 Task: Select the option "Only Workspace admins" in board creation restrictions.
Action: Mouse moved to (121, 200)
Screenshot: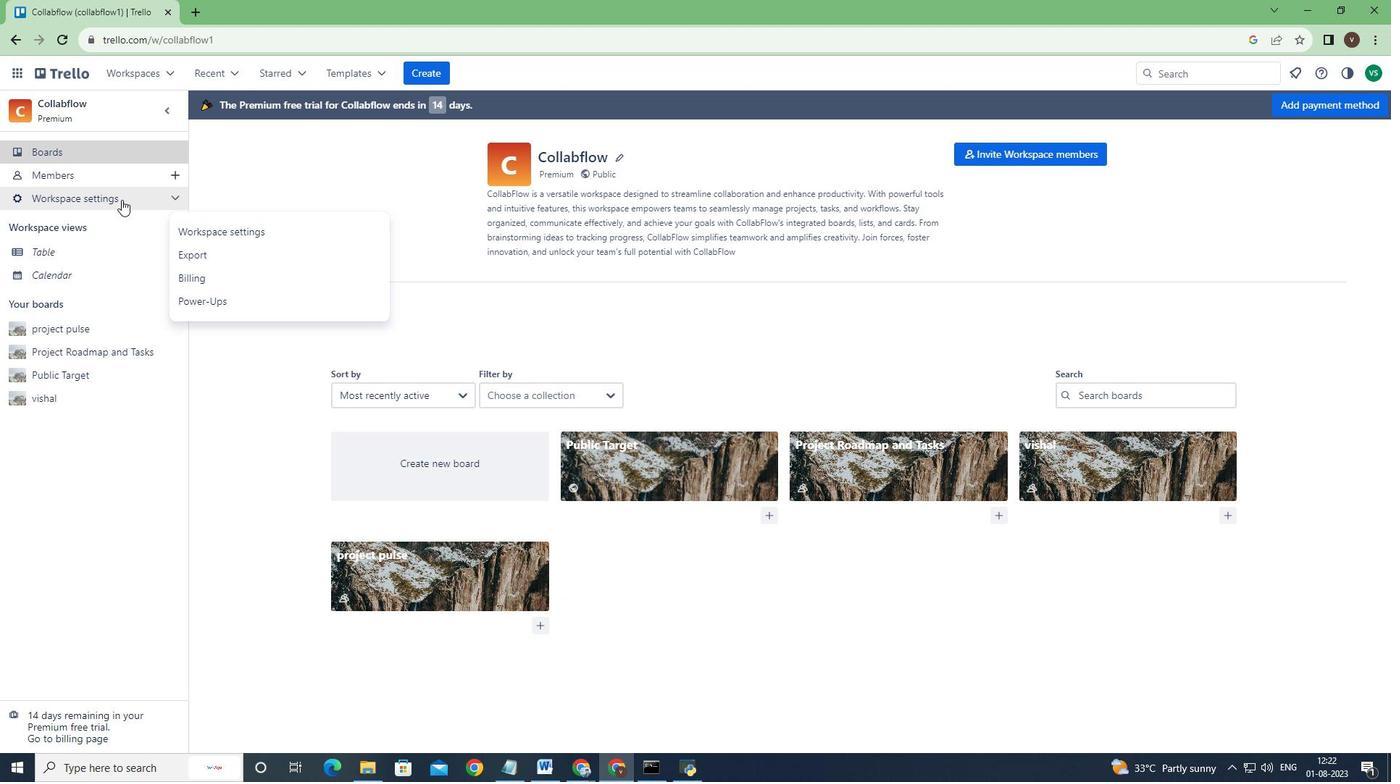 
Action: Mouse pressed left at (121, 200)
Screenshot: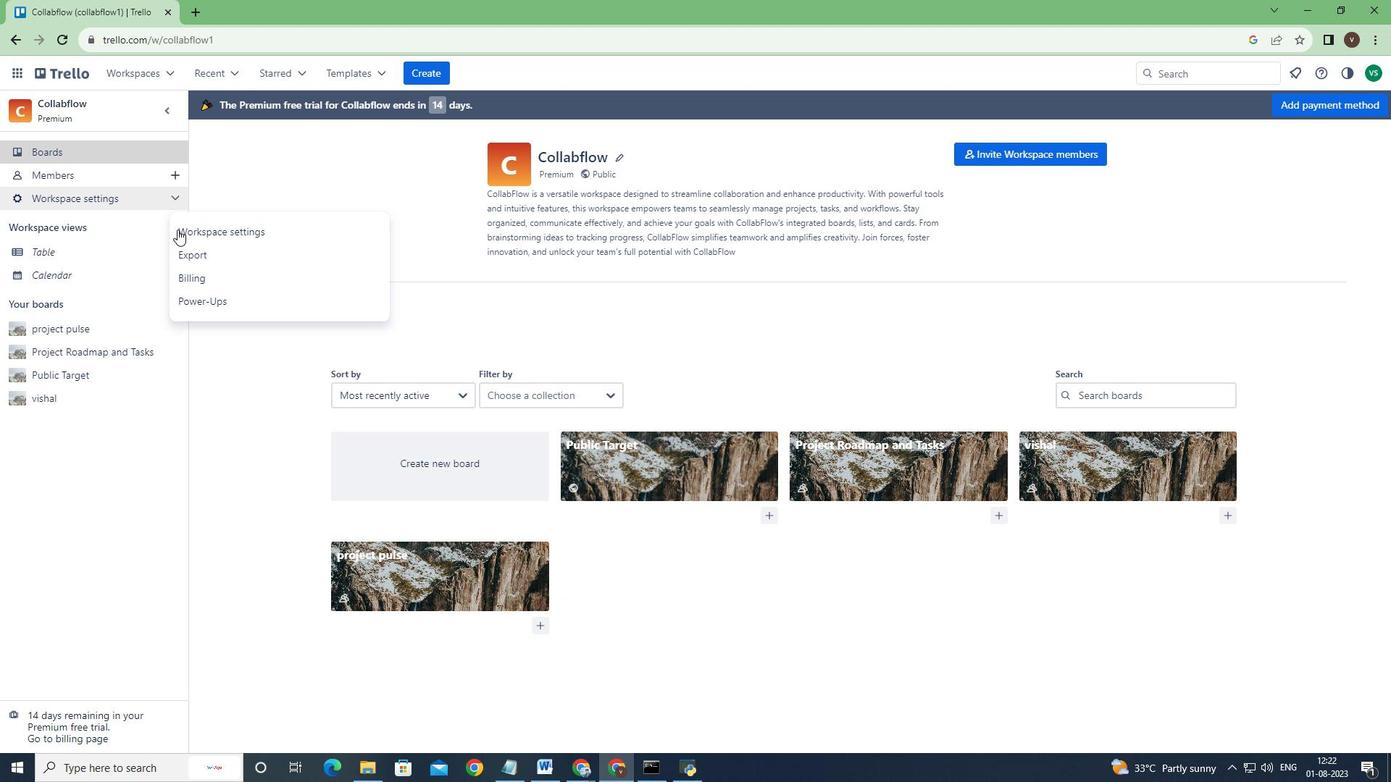 
Action: Mouse moved to (227, 233)
Screenshot: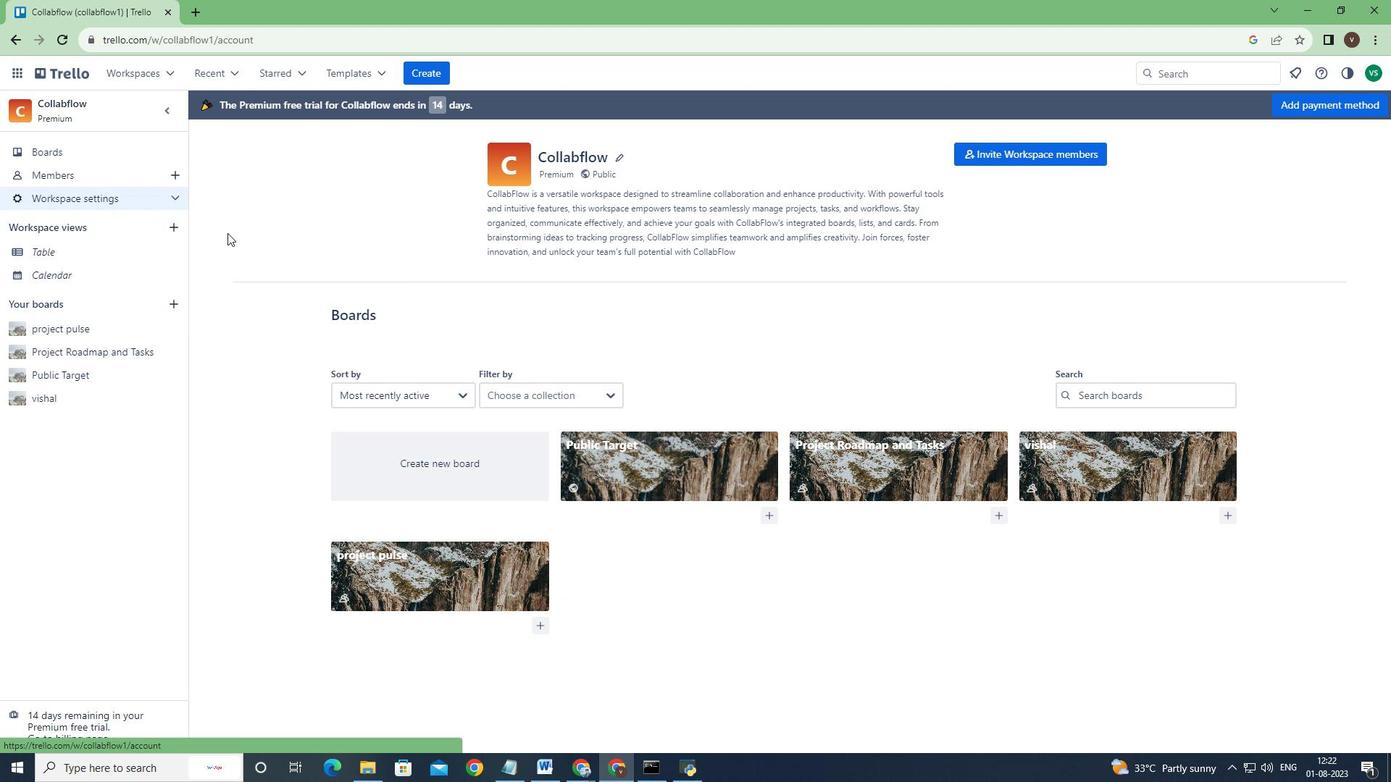 
Action: Mouse pressed left at (227, 233)
Screenshot: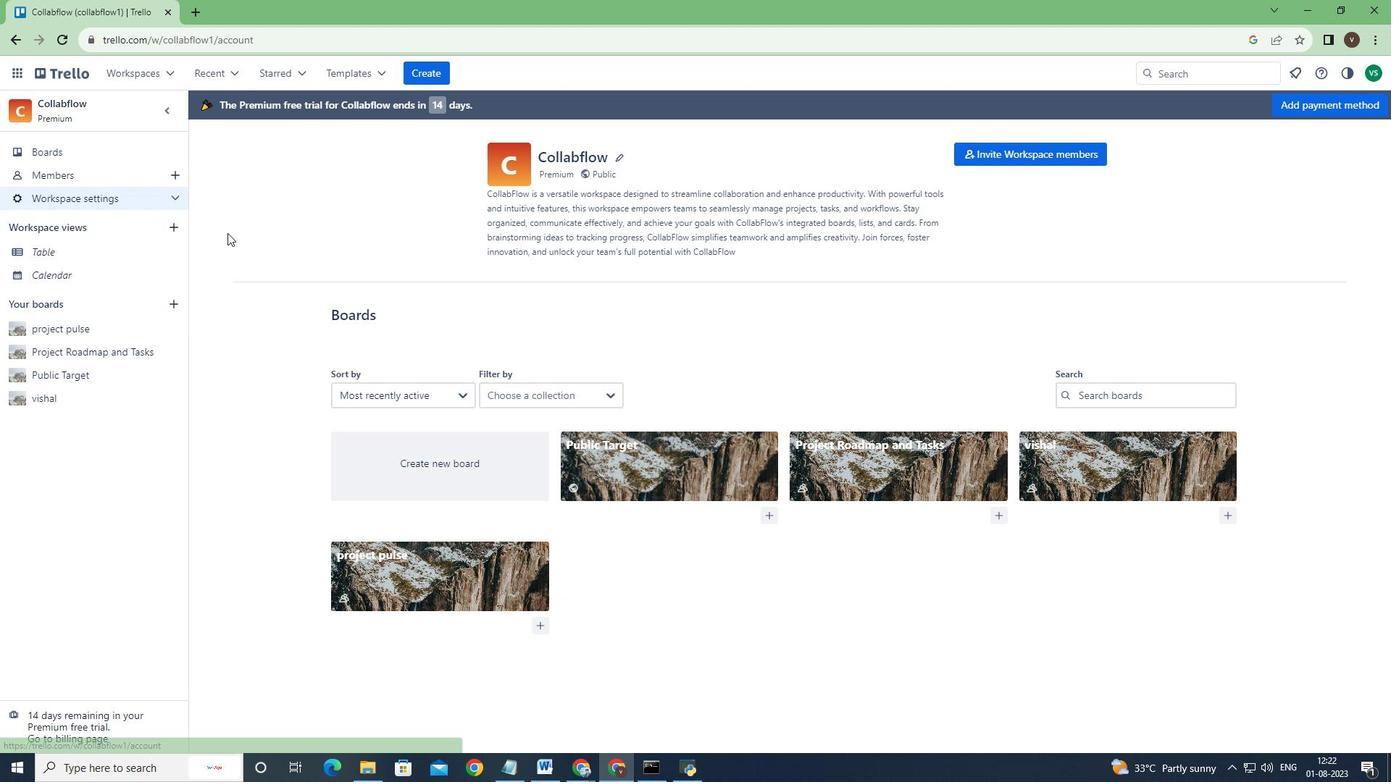 
Action: Mouse moved to (712, 499)
Screenshot: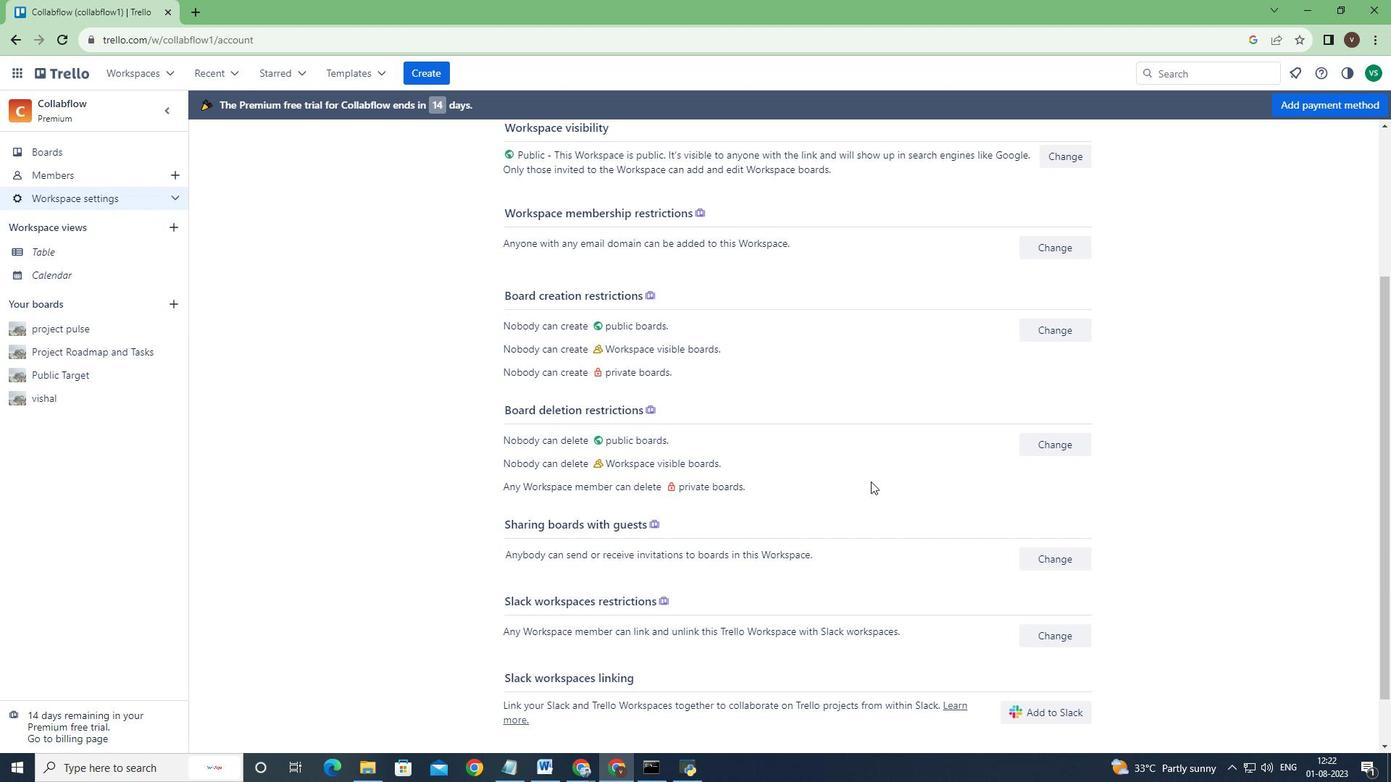 
Action: Mouse scrolled (712, 498) with delta (0, 0)
Screenshot: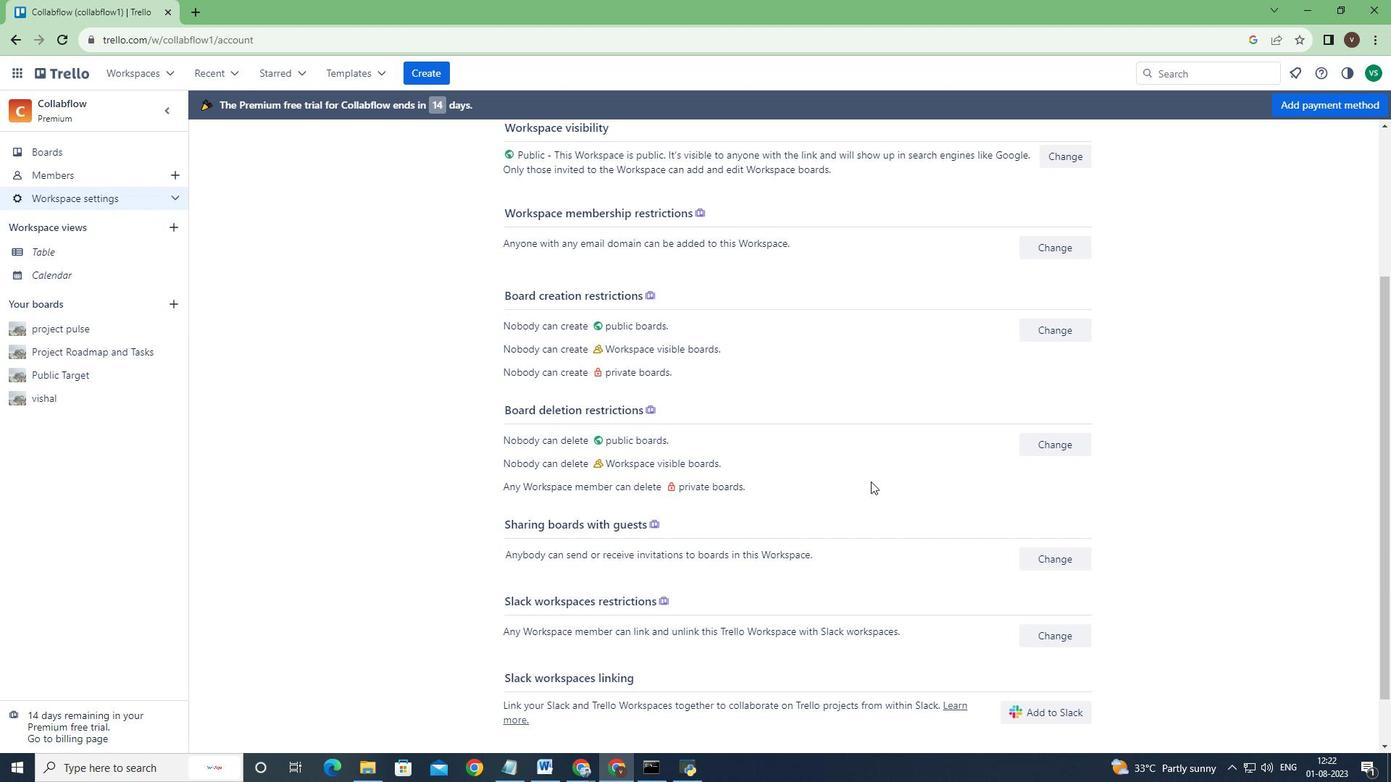 
Action: Mouse moved to (712, 501)
Screenshot: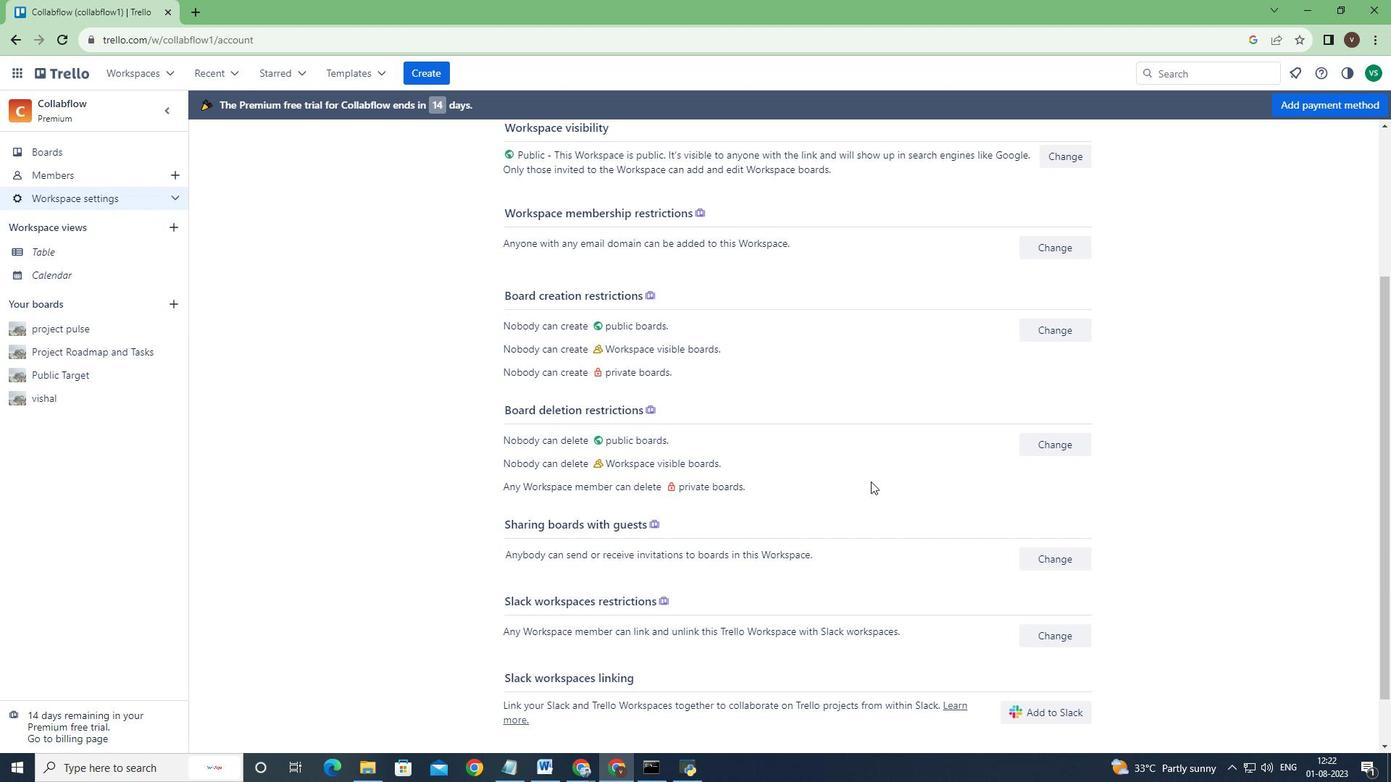 
Action: Mouse scrolled (712, 500) with delta (0, 0)
Screenshot: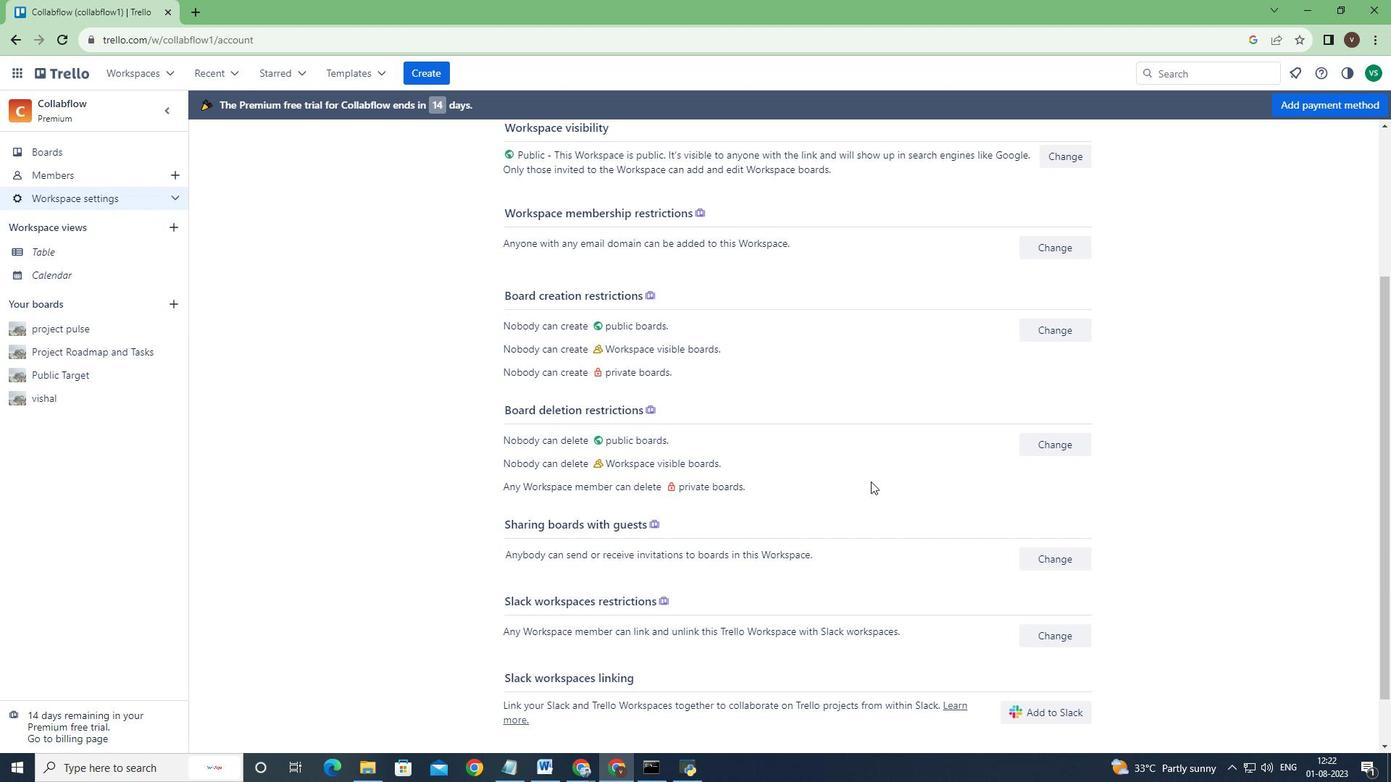 
Action: Mouse scrolled (712, 500) with delta (0, 0)
Screenshot: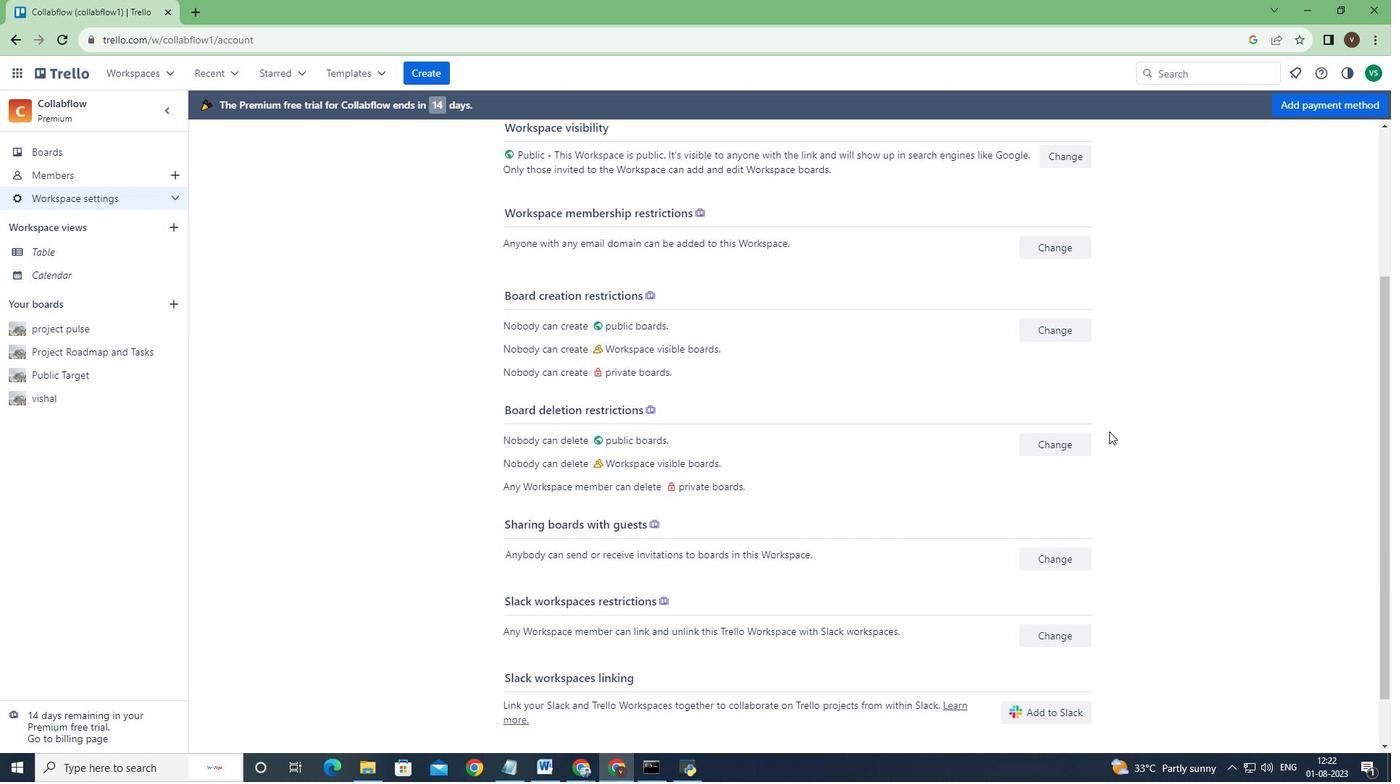 
Action: Mouse moved to (1054, 440)
Screenshot: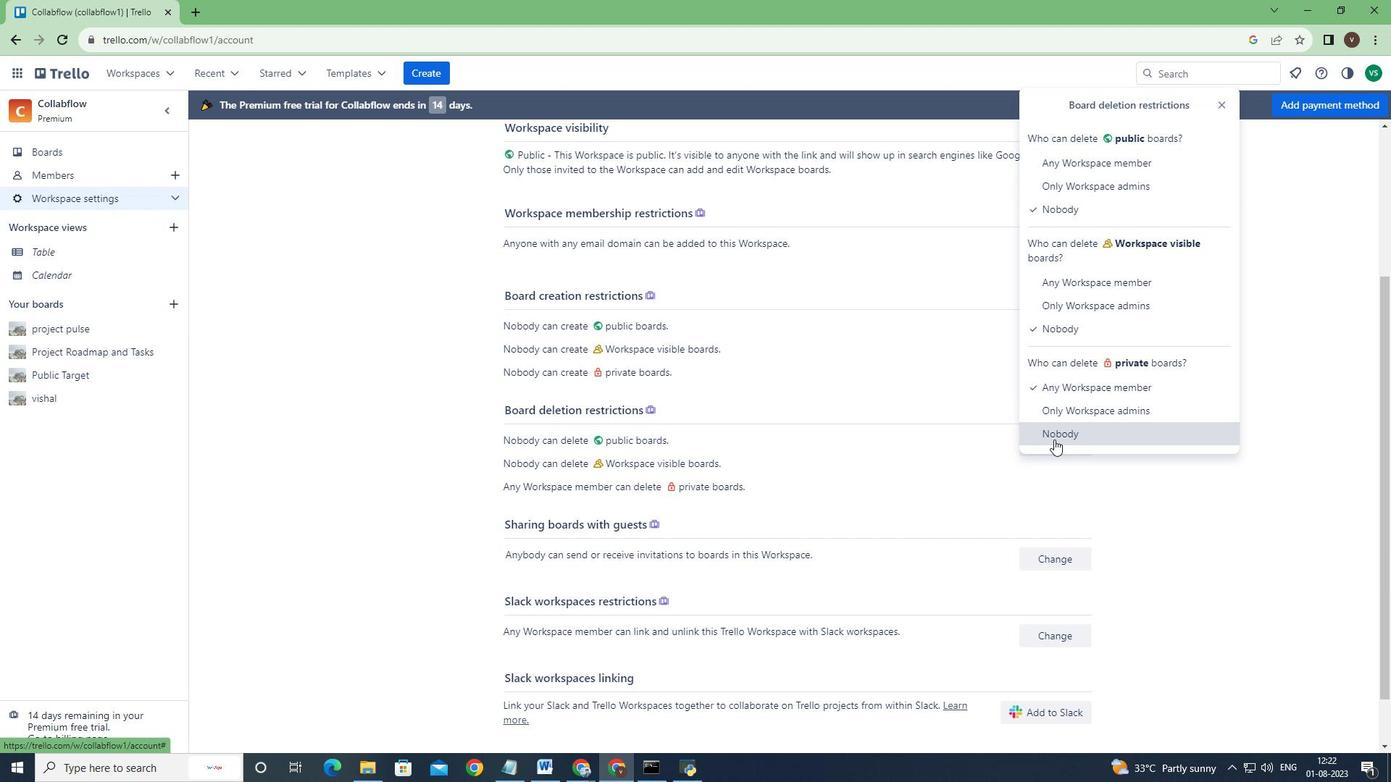
Action: Mouse pressed left at (1054, 440)
Screenshot: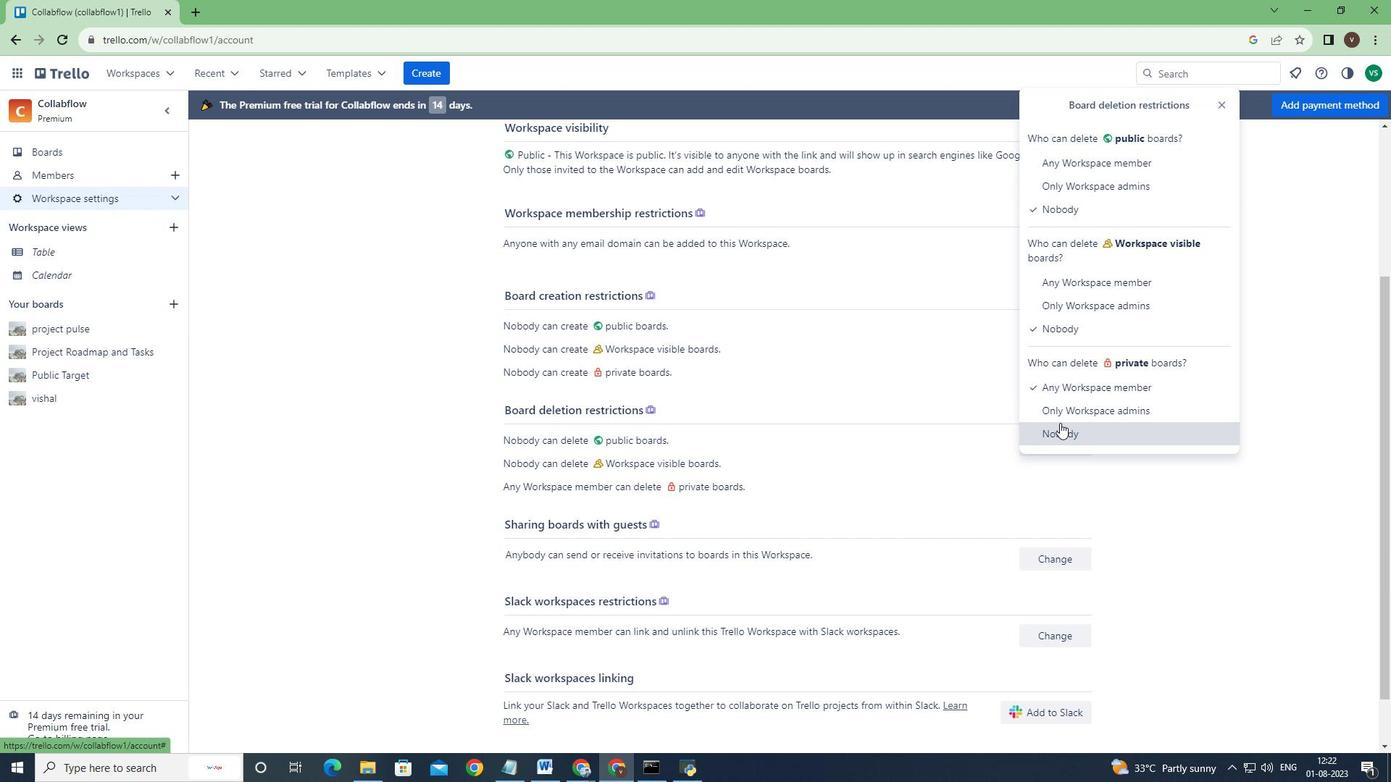
Action: Mouse moved to (1064, 413)
Screenshot: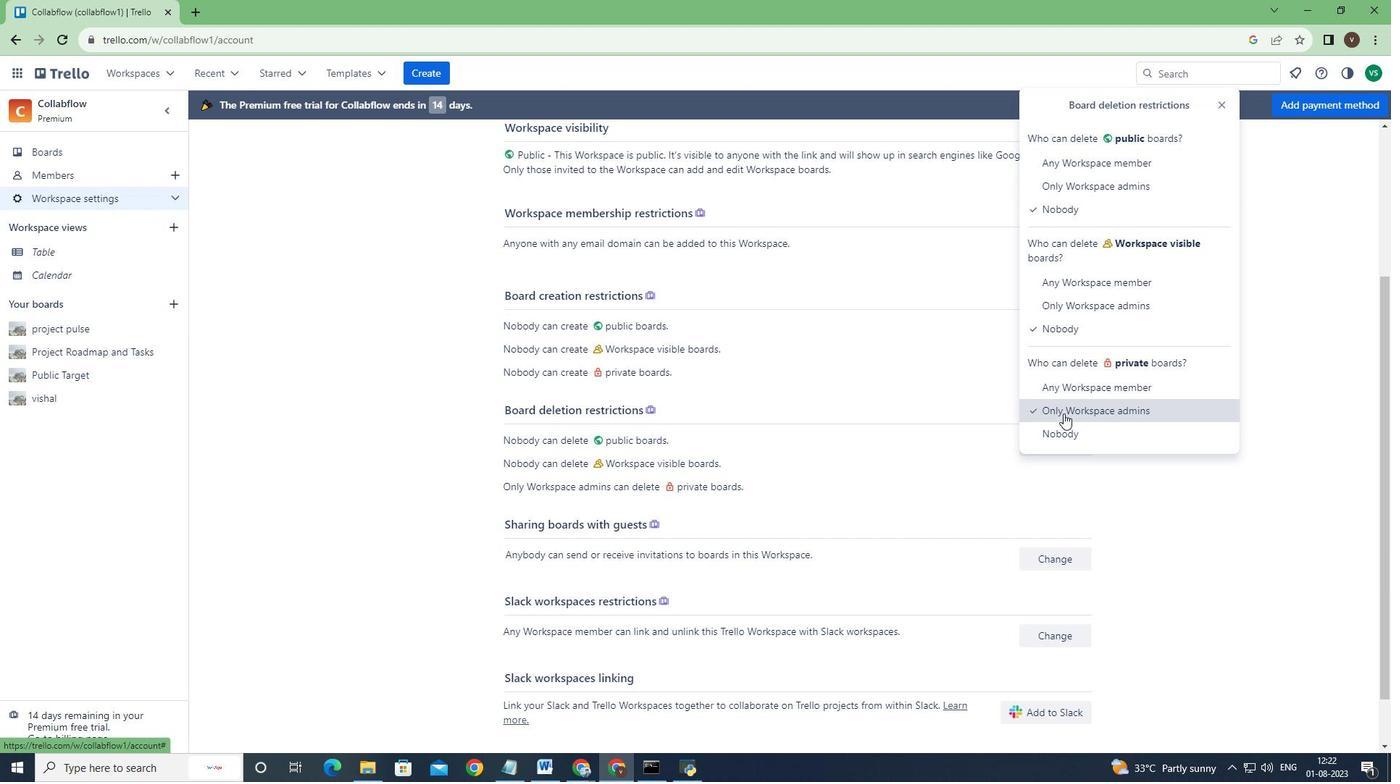 
Action: Mouse pressed left at (1064, 413)
Screenshot: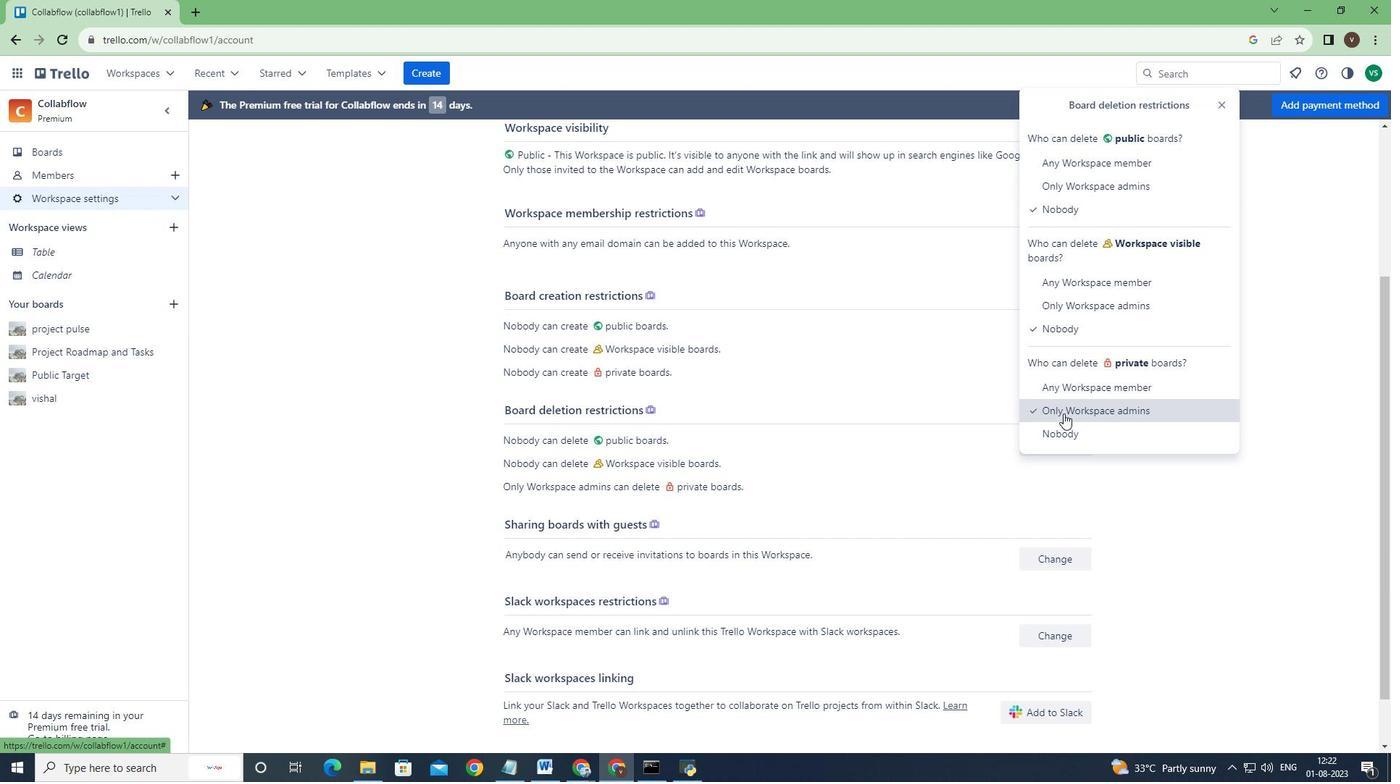 
